 Task: Invite members to join you.
Action: Mouse pressed left at (1006, 102)
Screenshot: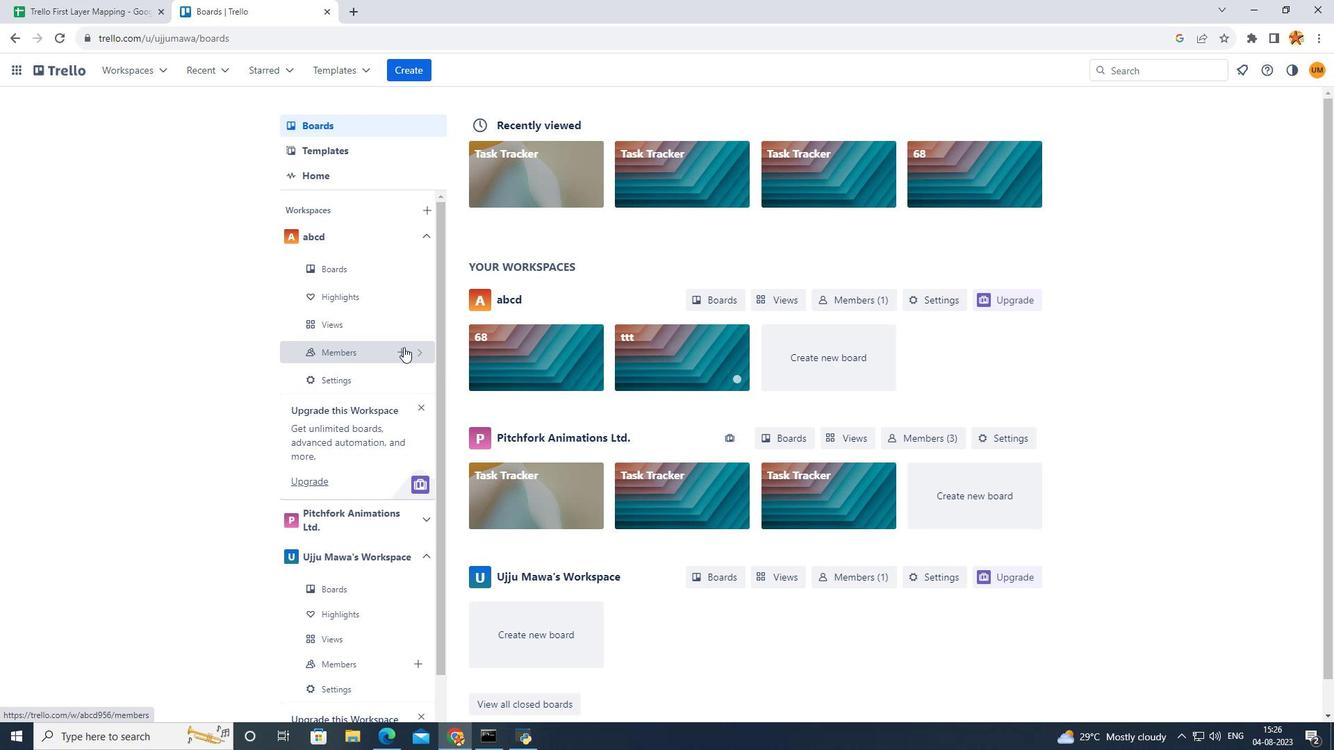 
Action: Mouse moved to (566, 283)
Screenshot: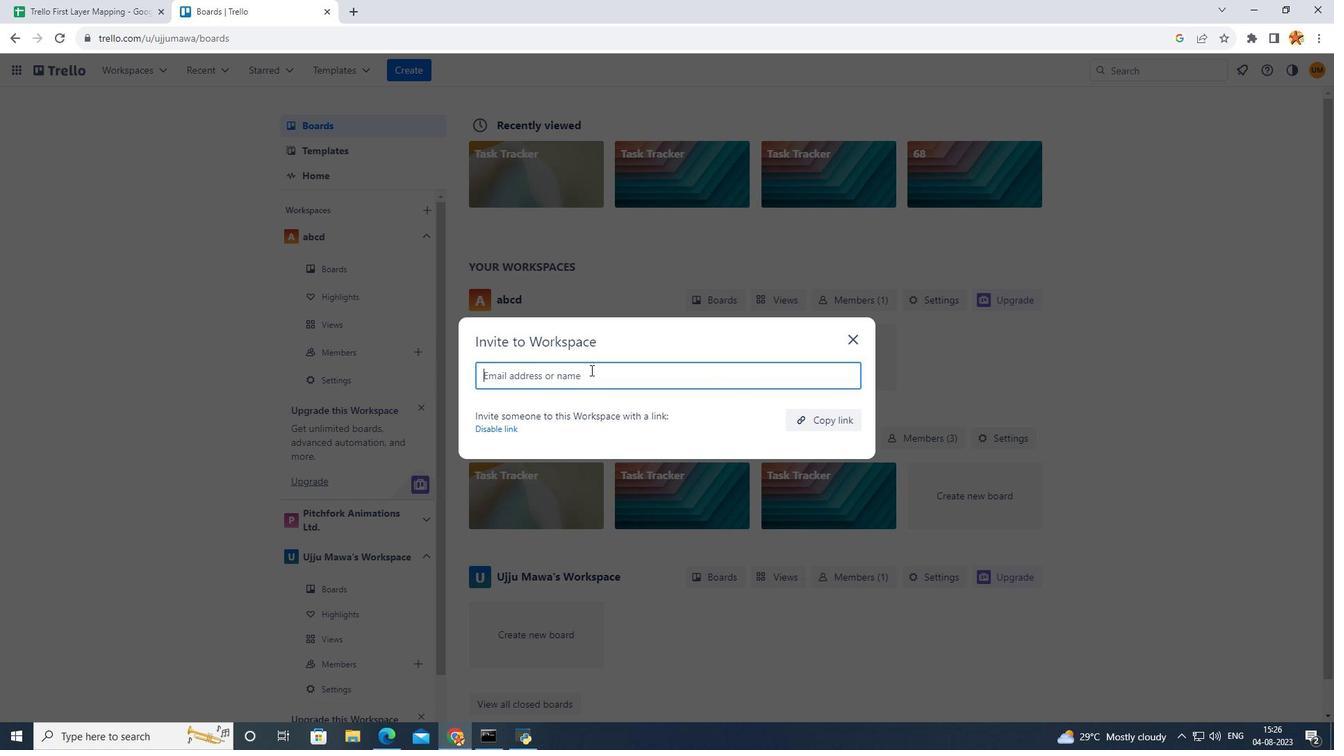 
Action: Key pressed adrita<Key.space>m<Key.backspace><Key.backspace>mazumder<Key.shift_r><Key.shift_r><Key.shift_r><Key.shift_r><Key.shift_r><Key.shift_r><Key.shift_r><Key.shift_r><Key.shift_r><Key.shift_r><Key.shift_r><Key.shift_r><Key.shift_r><Key.shift_r><Key.shift_r><Key.shift_r><Key.shift_r><Key.shift_r><Key.shift_r><Key.shift_r><Key.shift_r><Key.shift_r><Key.shift_r>@<Key.backspace>123<Key.shift_r><Key.shift_r><Key.shift_r><Key.shift_r><Key.shift_r><Key.shift_r><Key.shift_r><Key.shift_r><Key.shift_r><Key.shift_r><Key.shift_r><Key.shift_r><Key.shift_r><Key.shift_r><Key.shift_r><Key.shift_r><Key.shift_r><Key.shift_r><Key.shift_r><Key.shift_r><Key.shift_r><Key.shift_r><Key.shift_r><Key.shift_r><Key.shift_r><Key.shift_r>@gmail.com
Screenshot: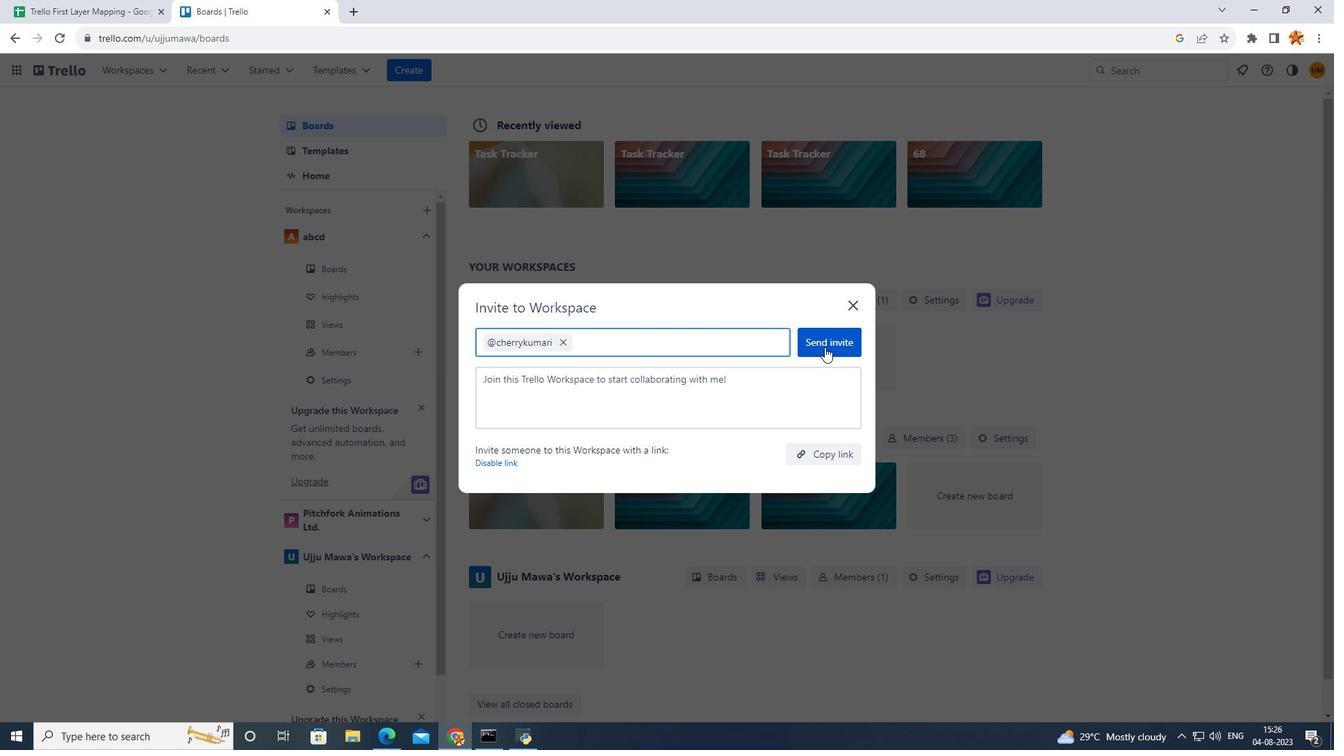 
Action: Mouse moved to (507, 404)
Screenshot: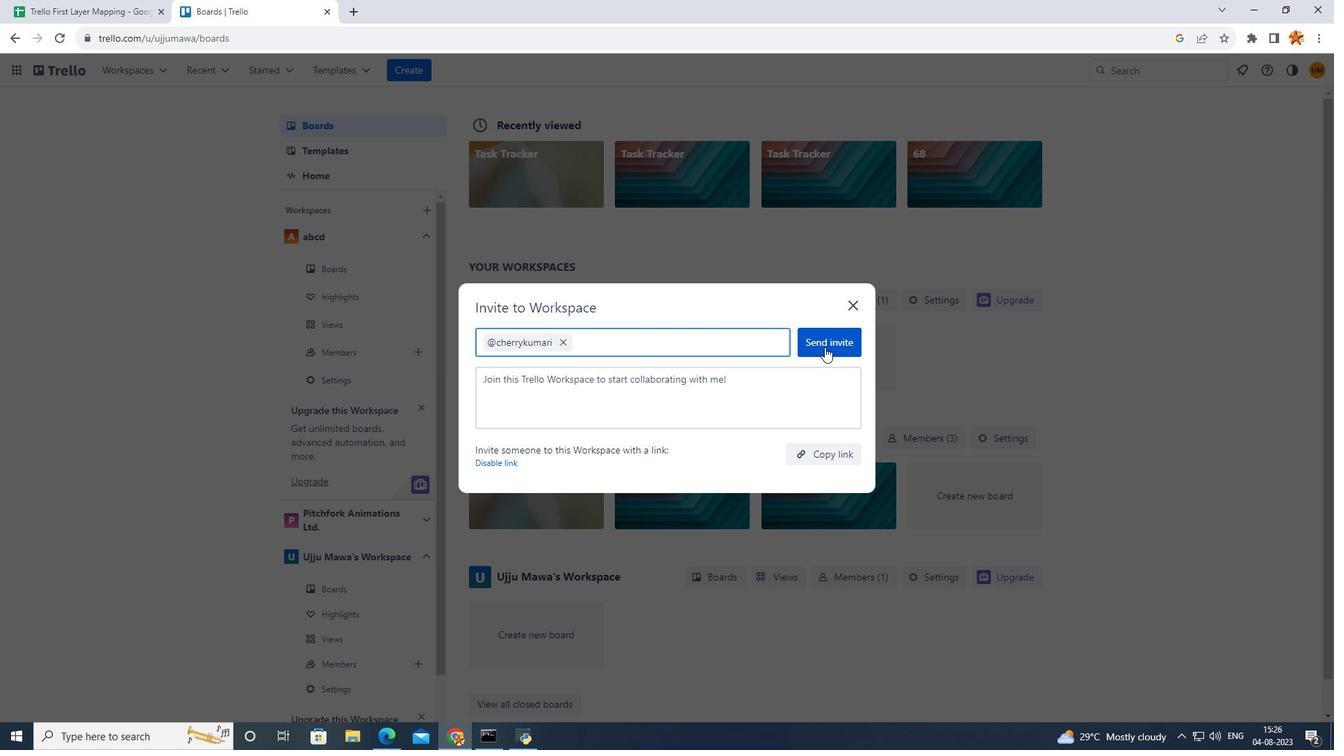
Action: Mouse pressed left at (507, 404)
Screenshot: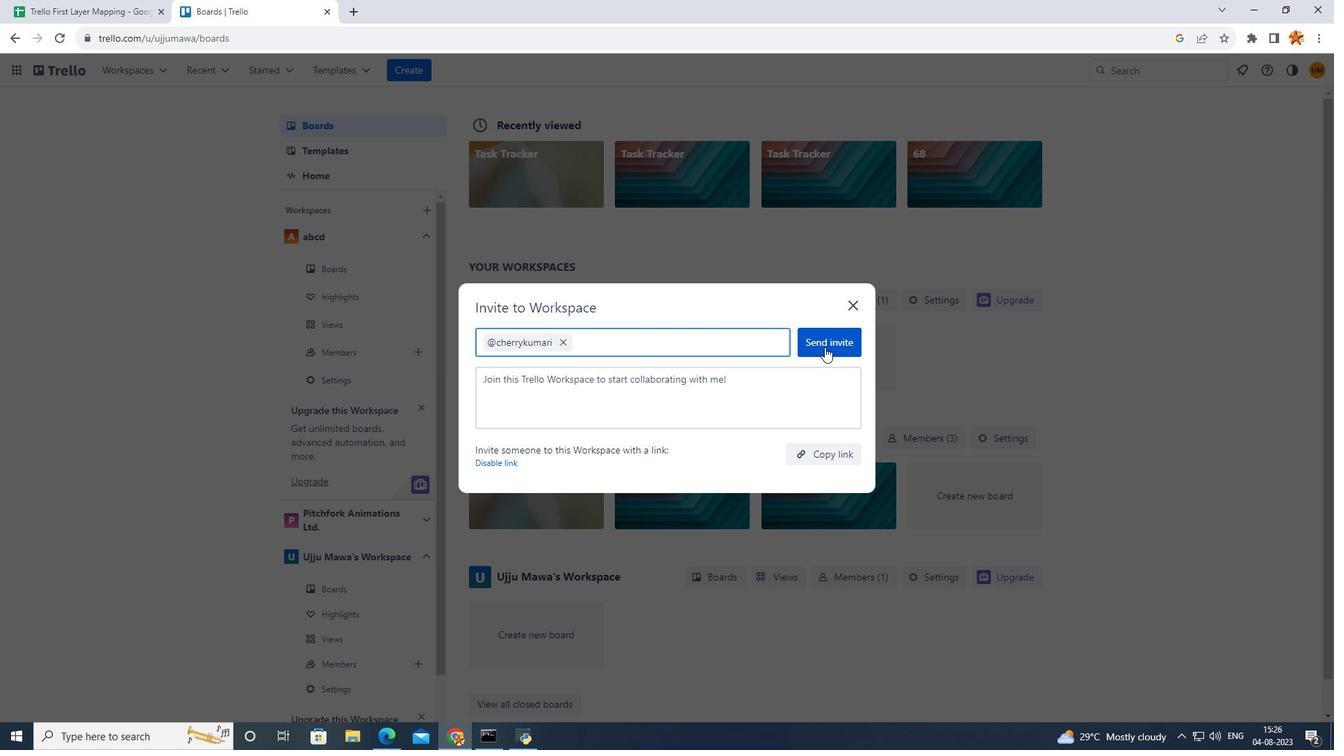 
Action: Mouse moved to (381, 325)
Screenshot: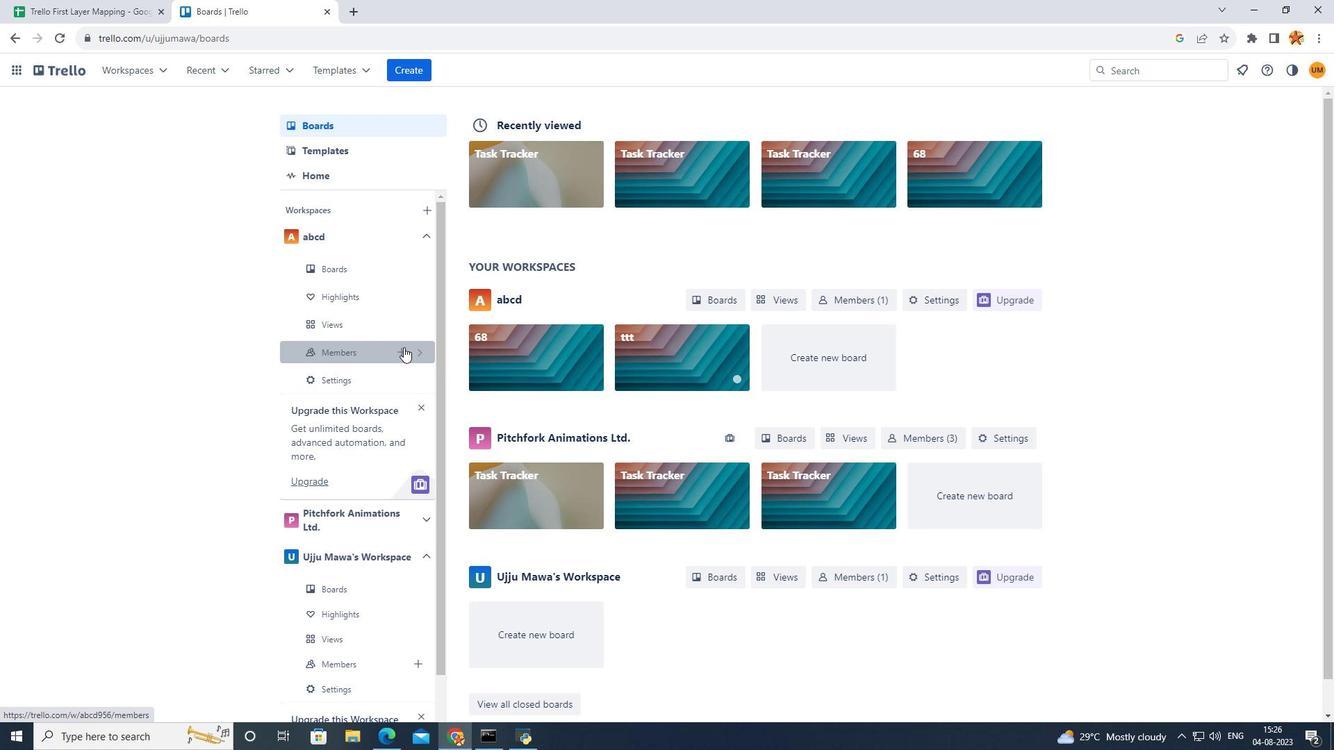 
Action: Mouse pressed left at (381, 325)
Screenshot: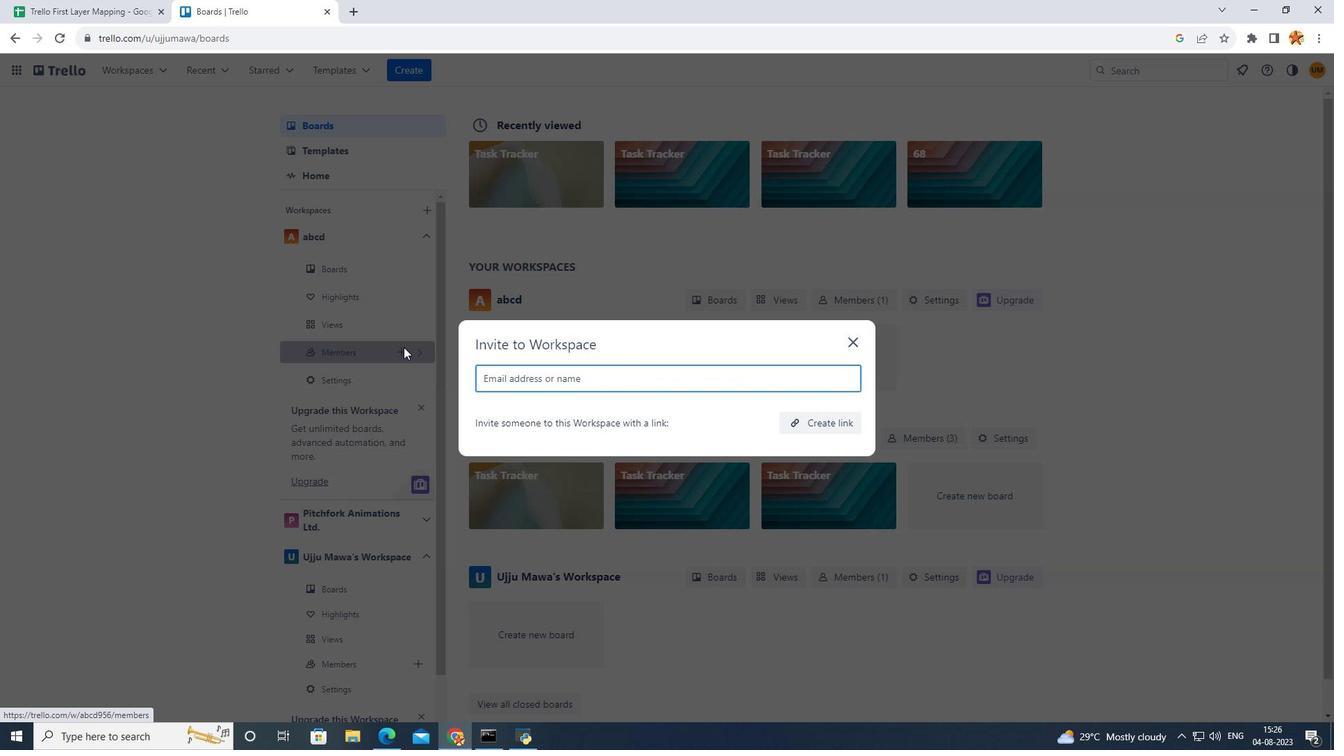 
Action: Mouse moved to (568, 348)
Screenshot: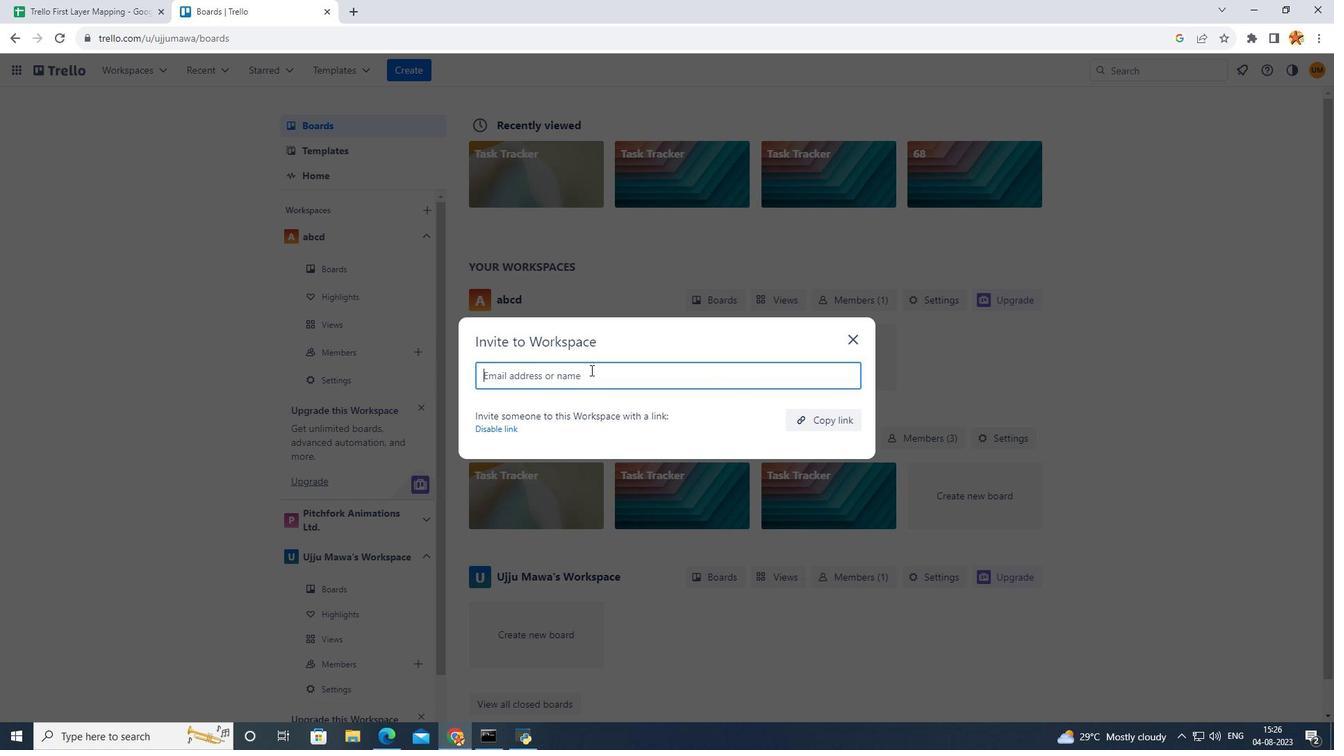 
Action: Key pressed cherr
Screenshot: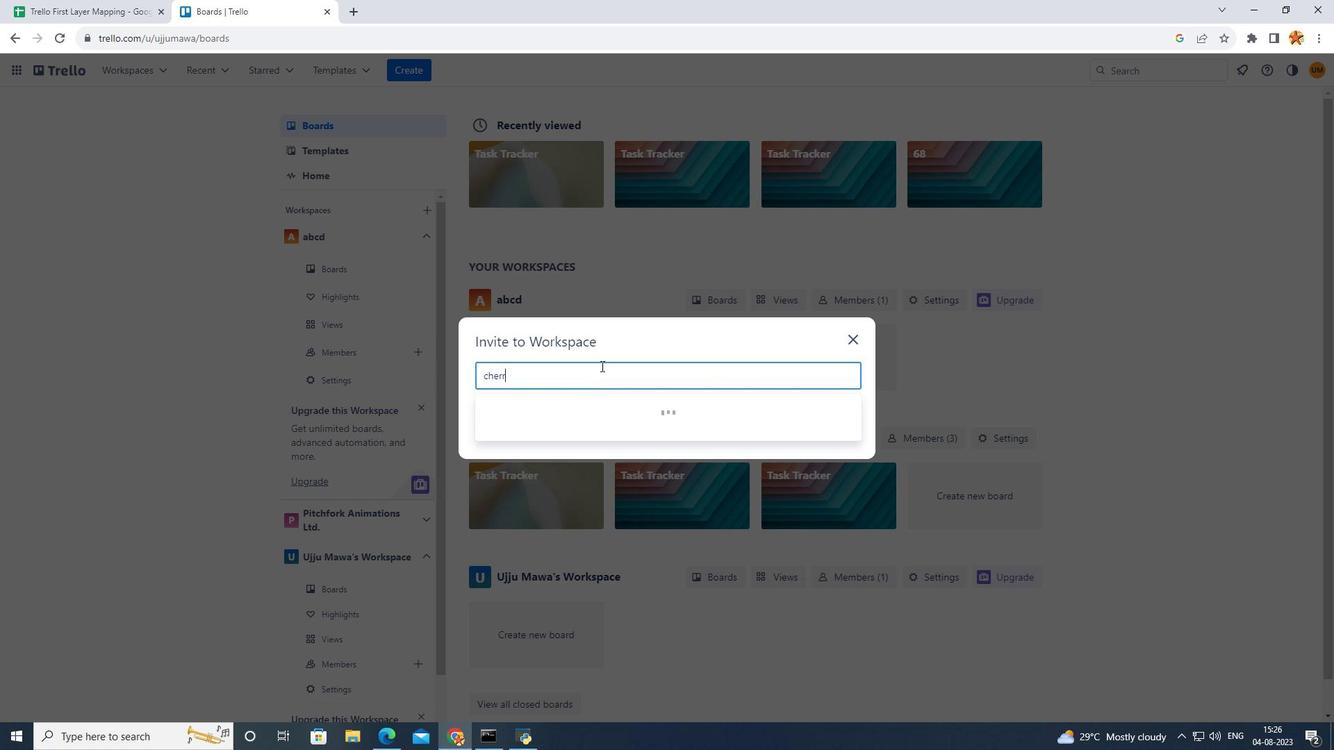 
Action: Mouse moved to (578, 343)
Screenshot: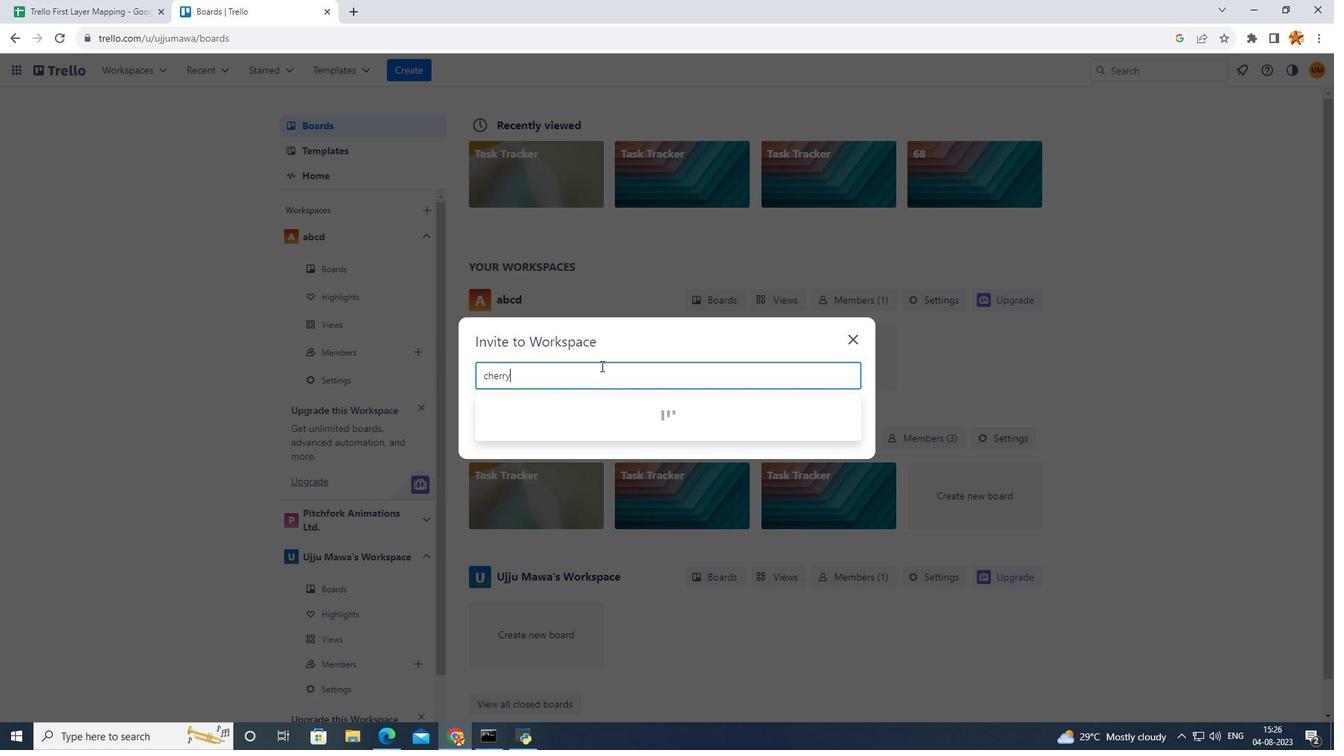 
Action: Key pressed ykumari<Key.shift_r><Key.shift_r><Key.shift_r><Key.shift_r><Key.shift_r><Key.shift_r><Key.shift_r><Key.shift_r><Key.shift_r><Key.shift_r><Key.shift_r>@gmail.o<Key.backspace>com
Screenshot: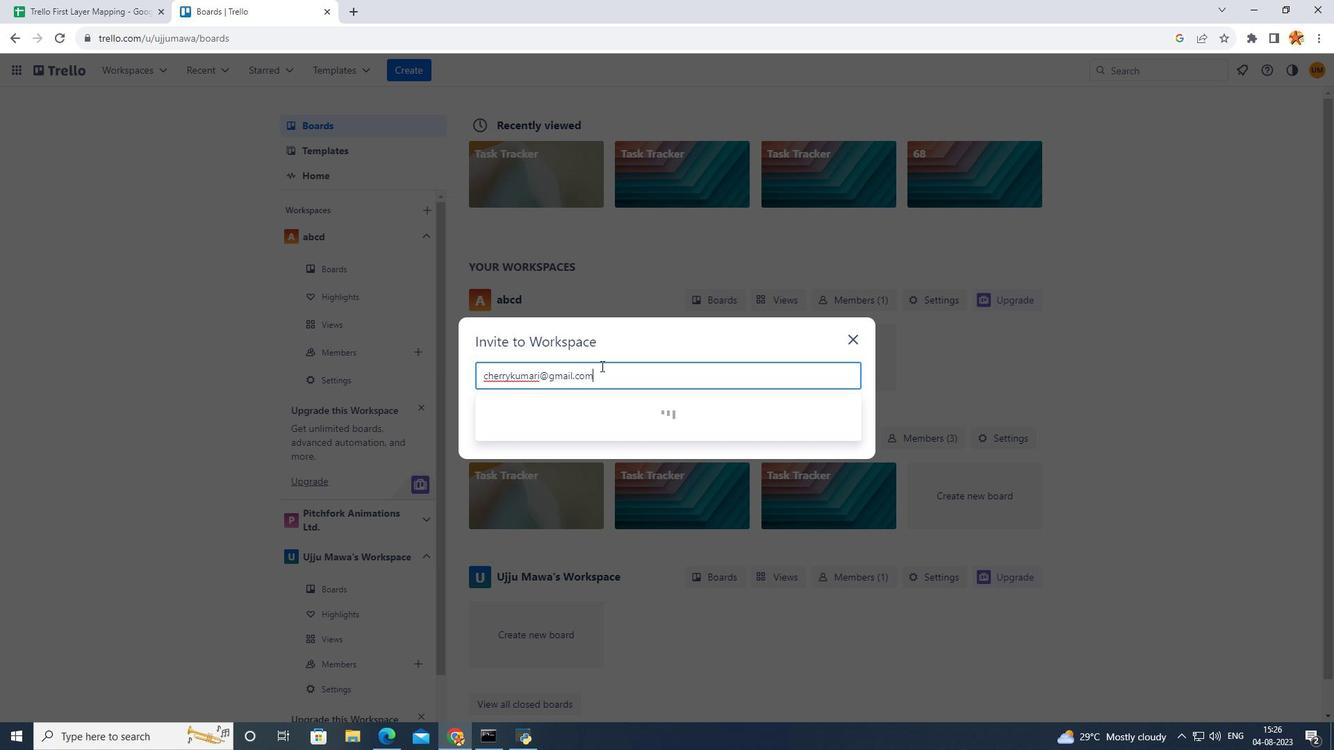 
Action: Mouse moved to (508, 393)
Screenshot: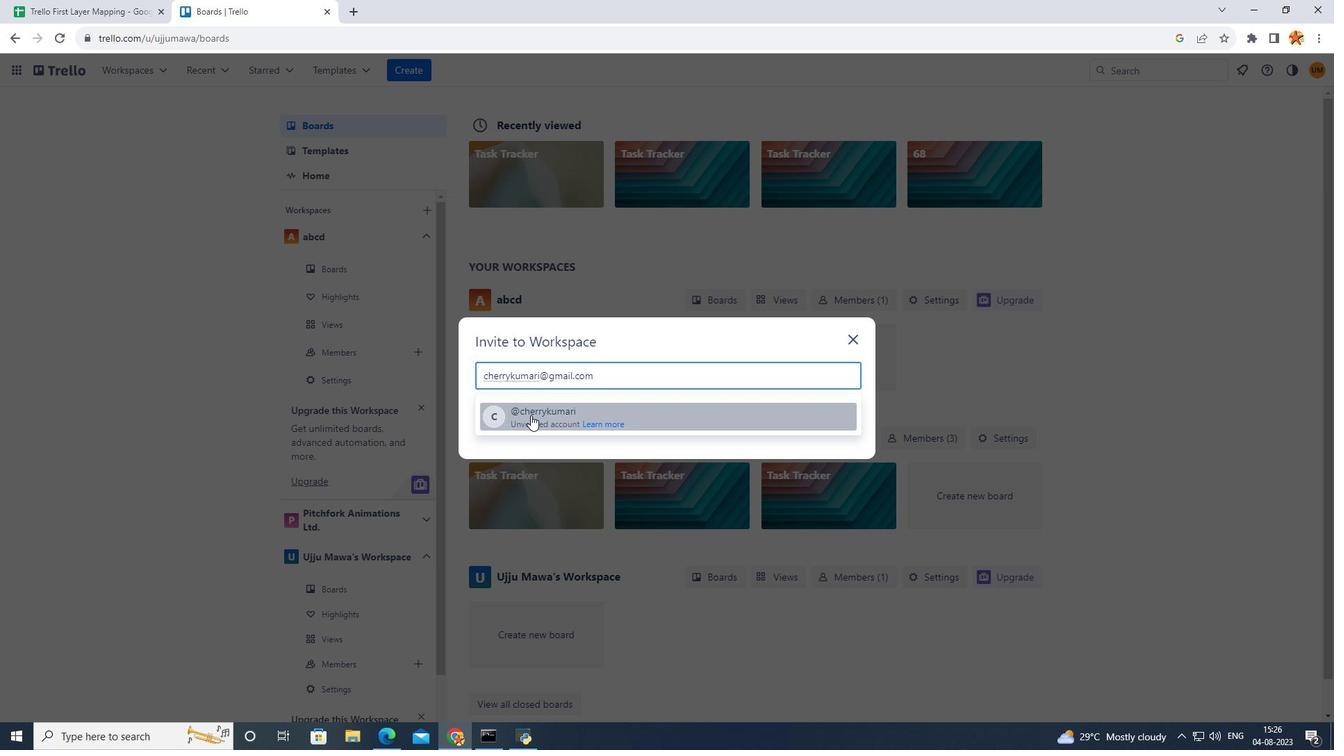 
Action: Mouse pressed left at (508, 393)
Screenshot: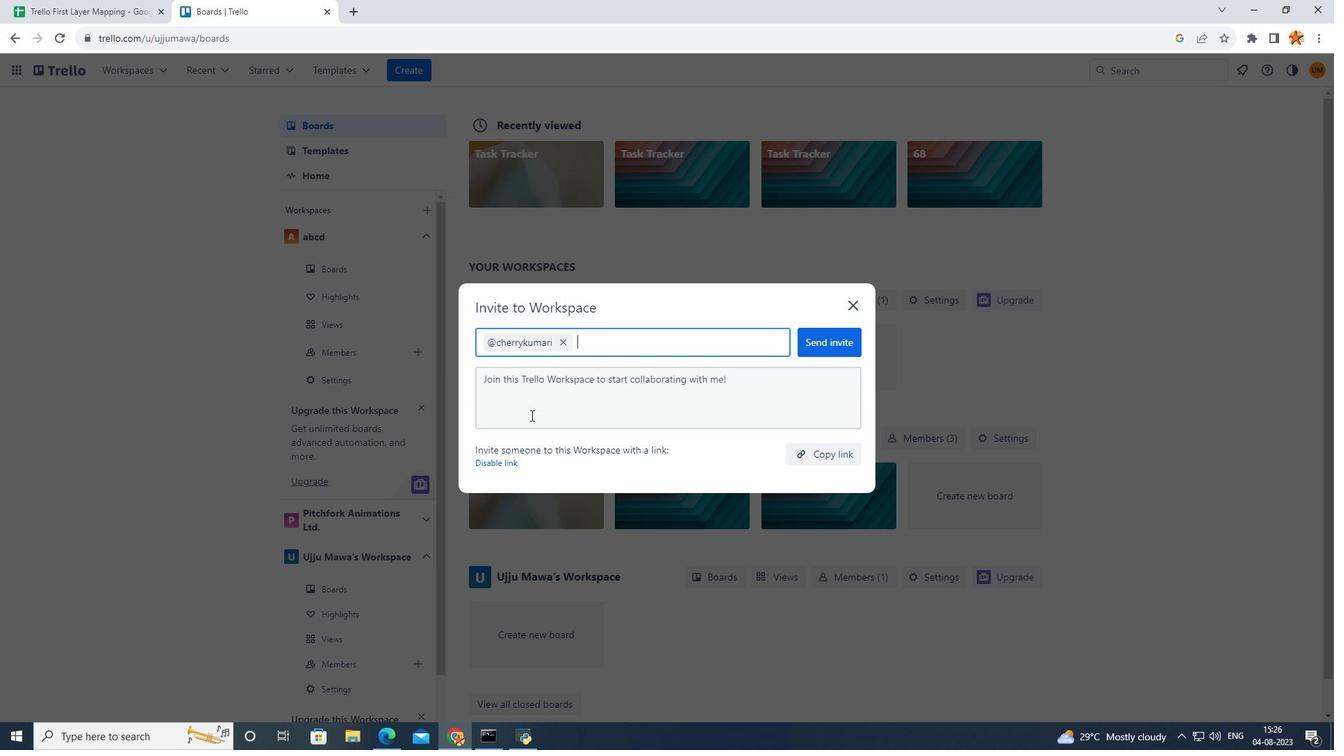 
Action: Mouse moved to (802, 325)
Screenshot: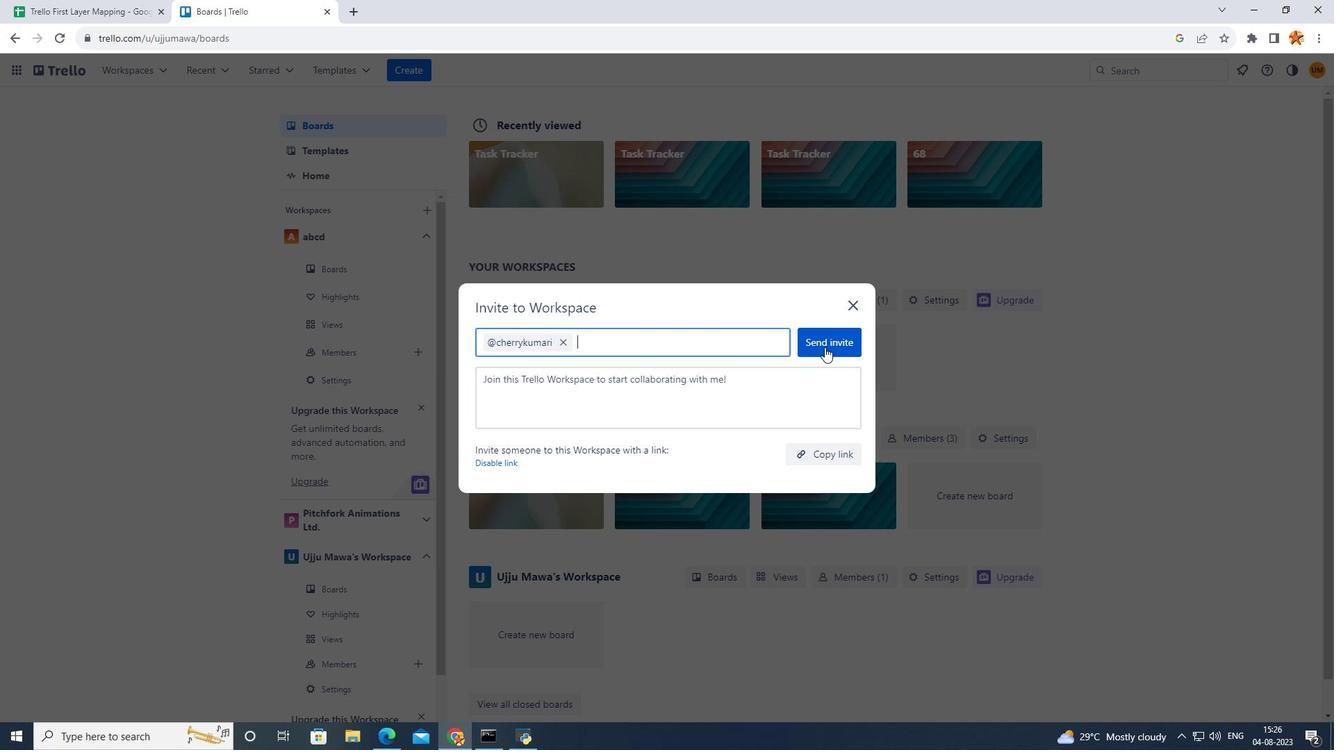 
